 Task: Add Sprouts Hatch Jack Fancy Shredded Cheese to the cart.
Action: Mouse moved to (14, 92)
Screenshot: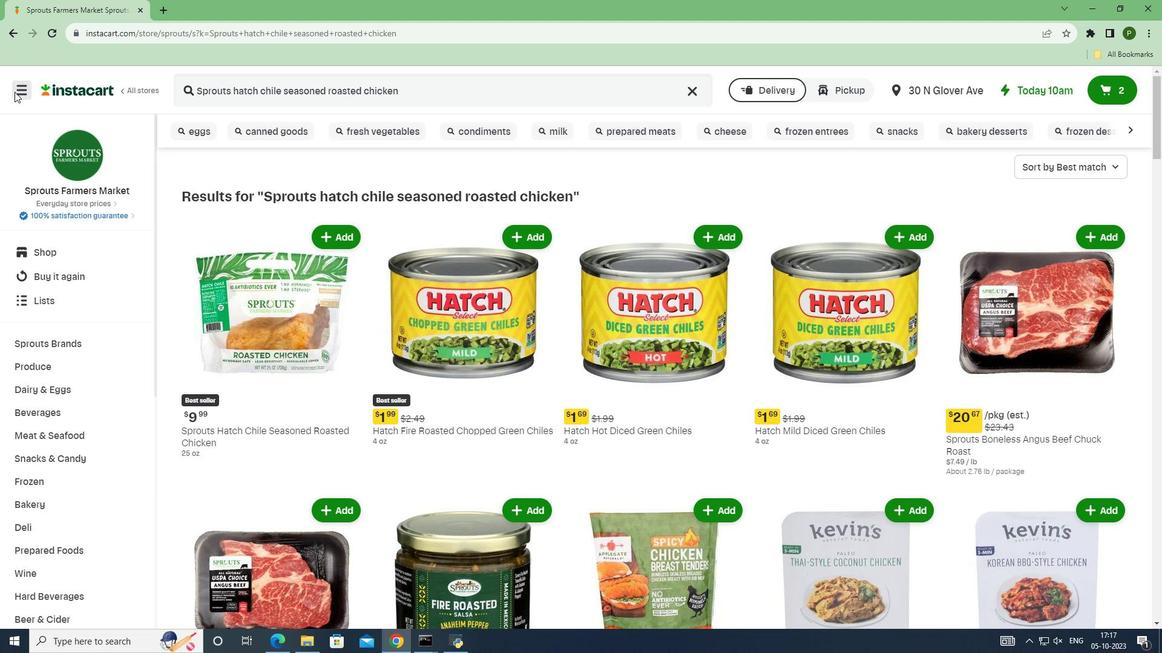 
Action: Mouse pressed left at (14, 92)
Screenshot: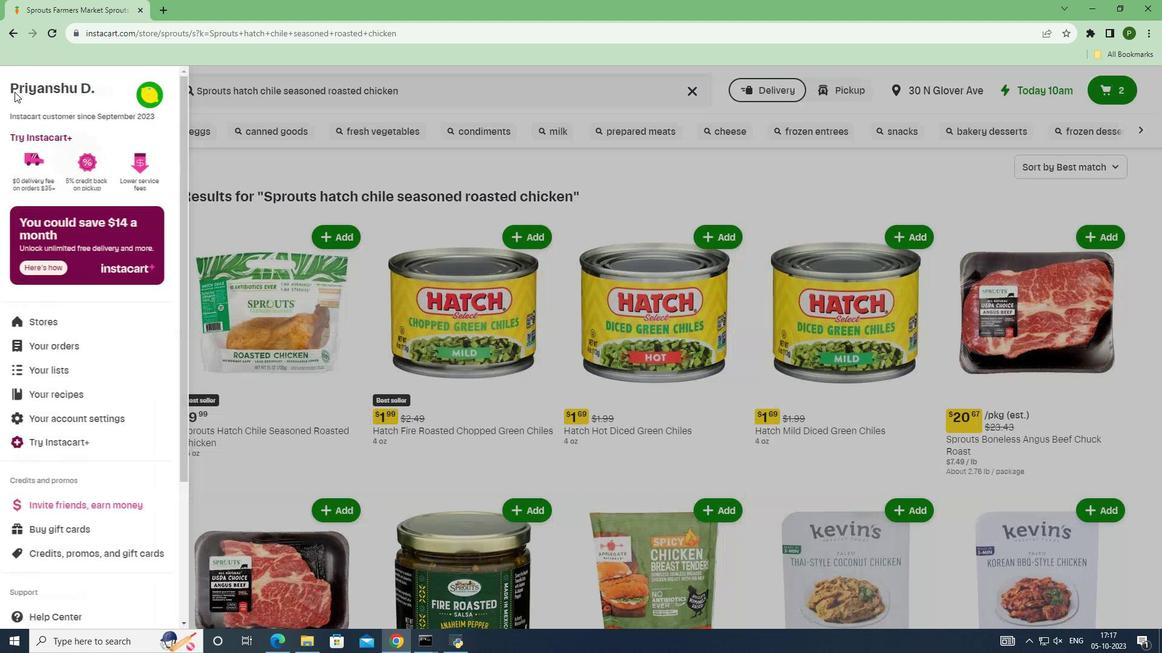 
Action: Mouse moved to (65, 314)
Screenshot: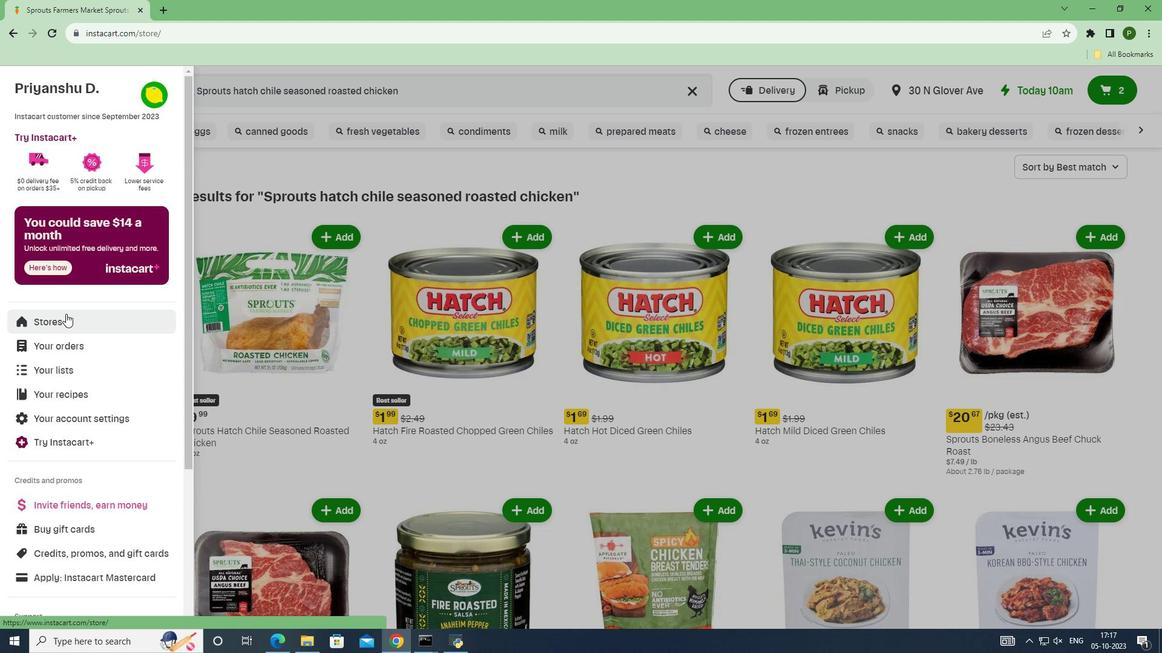 
Action: Mouse pressed left at (65, 314)
Screenshot: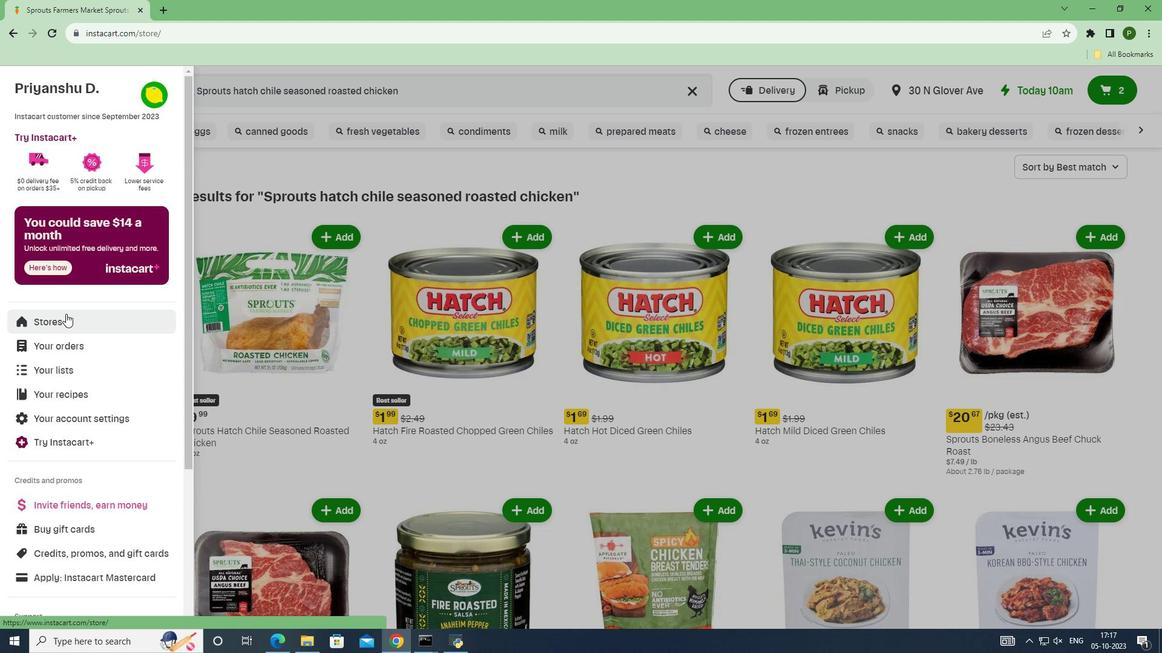 
Action: Mouse moved to (282, 141)
Screenshot: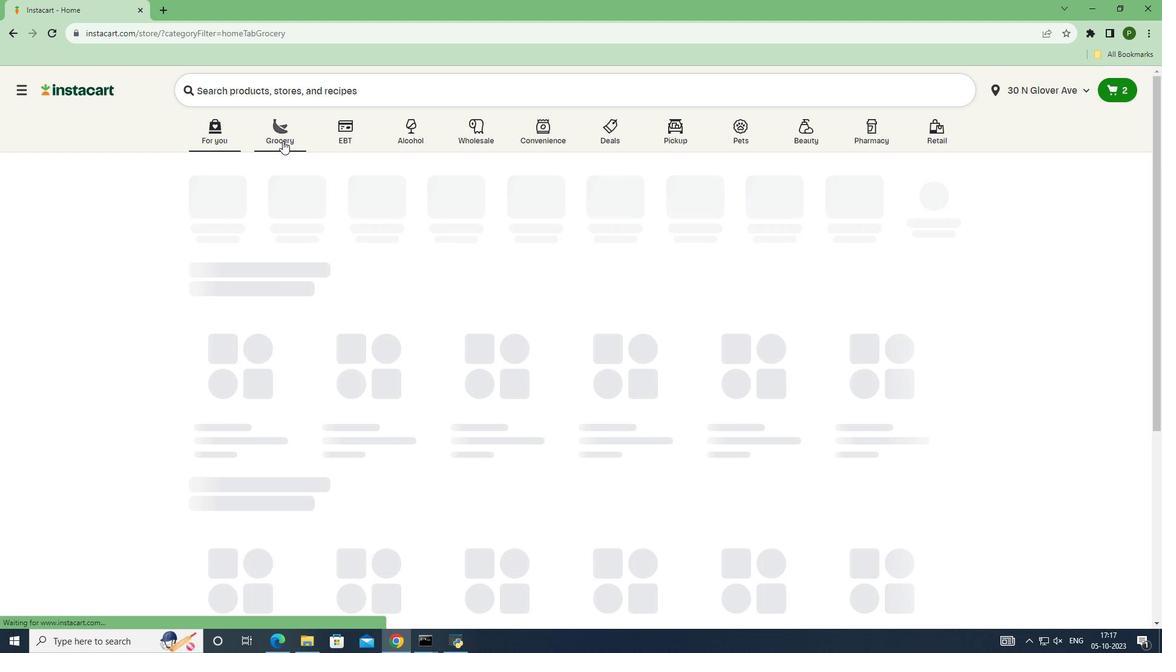 
Action: Mouse pressed left at (282, 141)
Screenshot: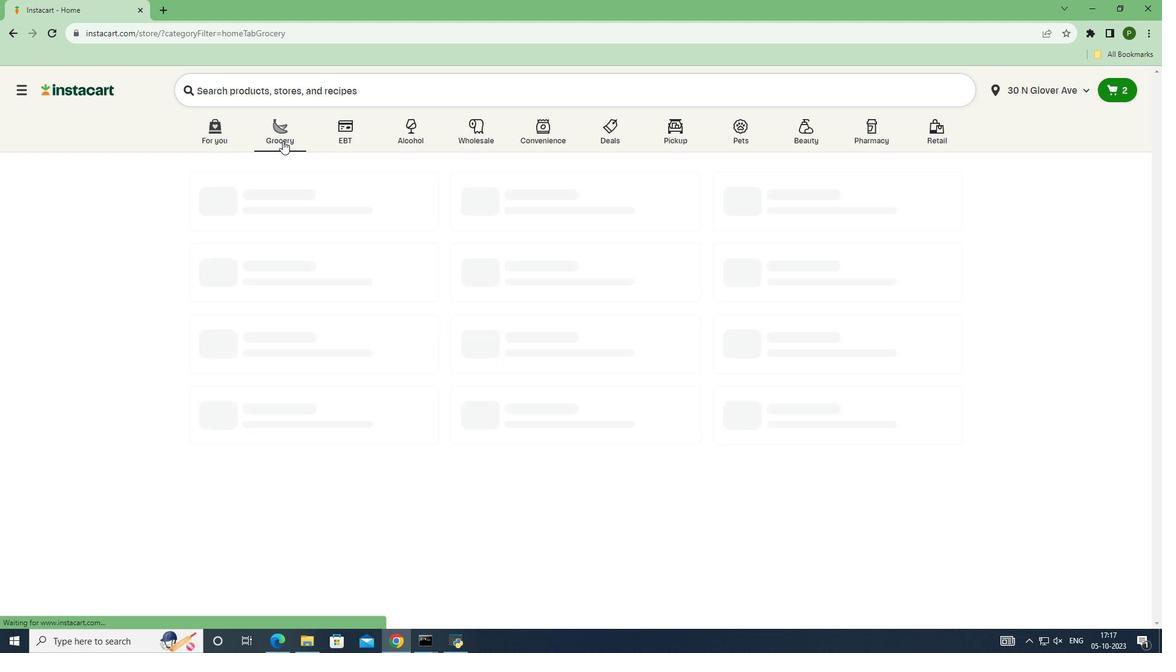 
Action: Mouse moved to (361, 220)
Screenshot: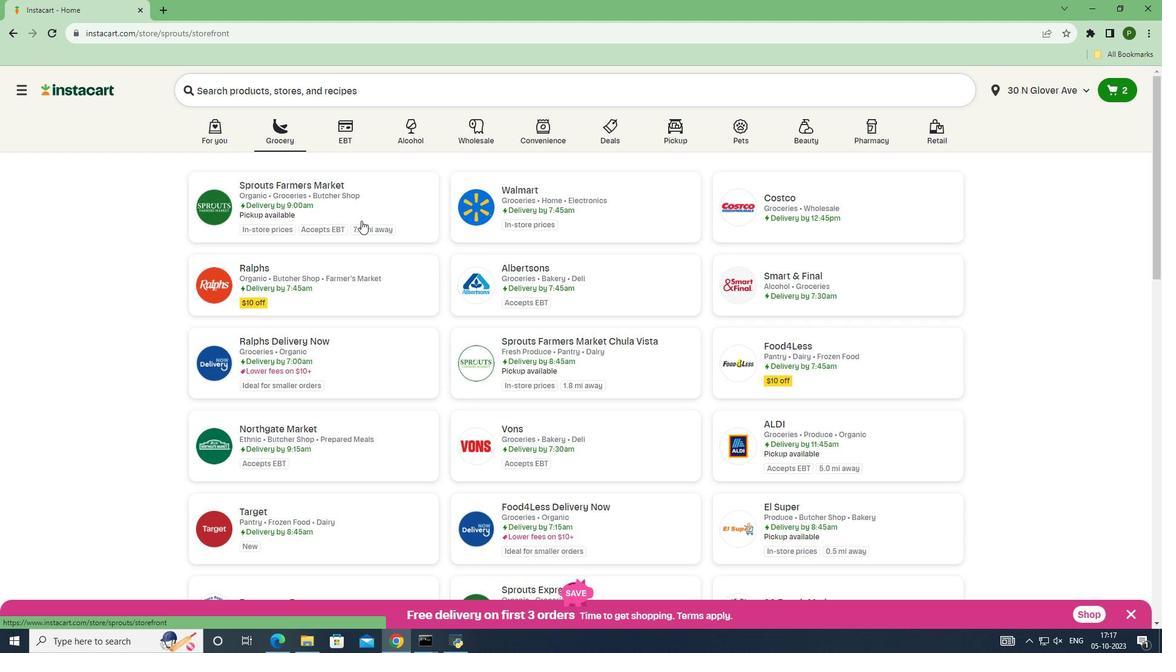 
Action: Mouse pressed left at (361, 220)
Screenshot: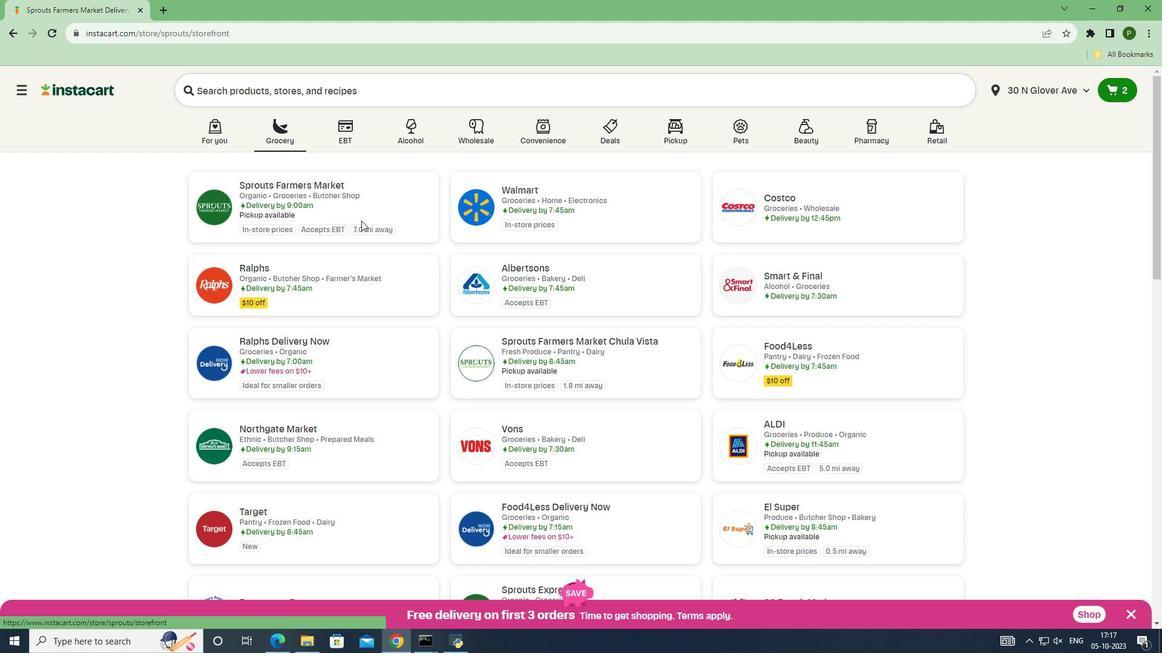
Action: Mouse moved to (72, 345)
Screenshot: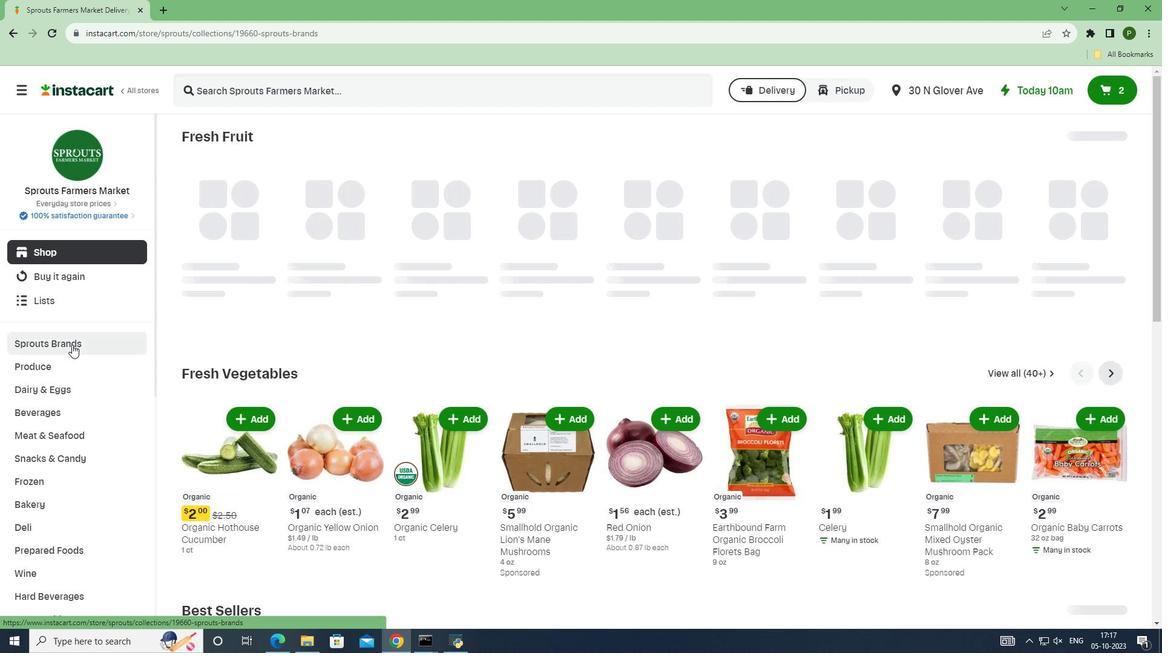
Action: Mouse pressed left at (72, 345)
Screenshot: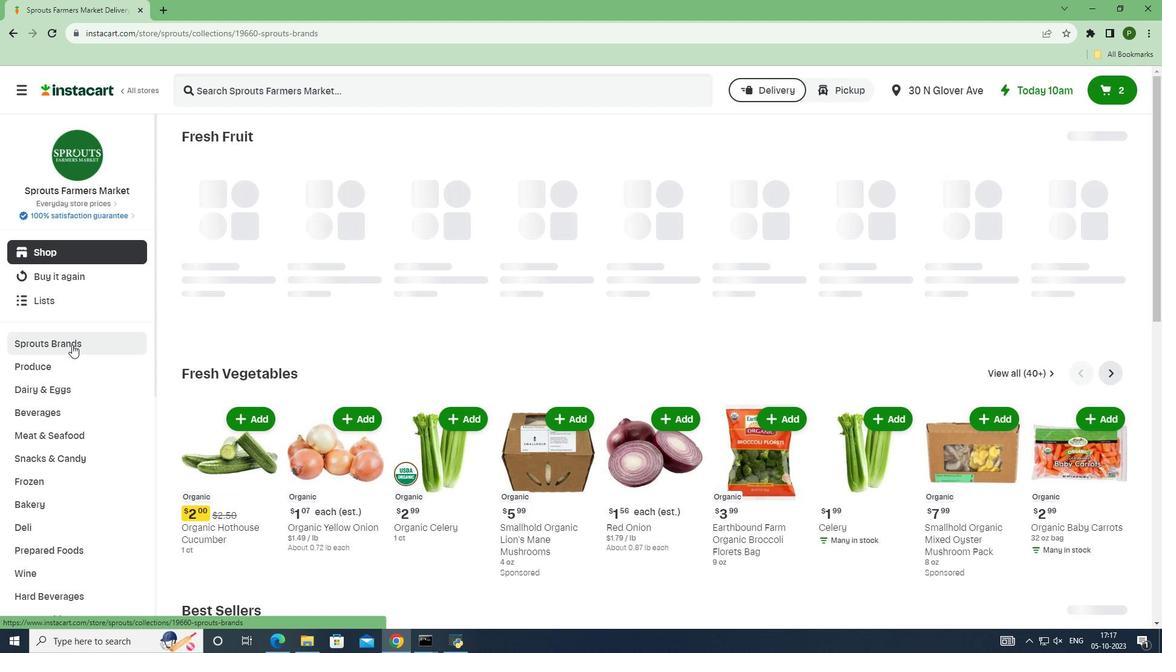 
Action: Mouse moved to (59, 490)
Screenshot: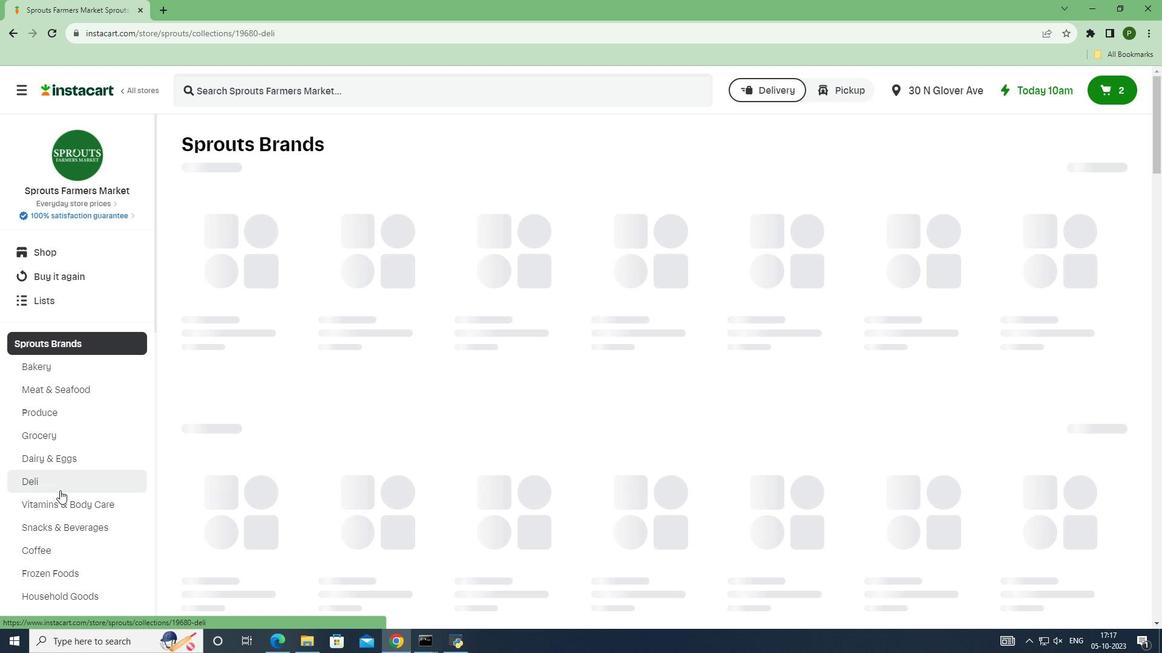 
Action: Mouse pressed left at (59, 490)
Screenshot: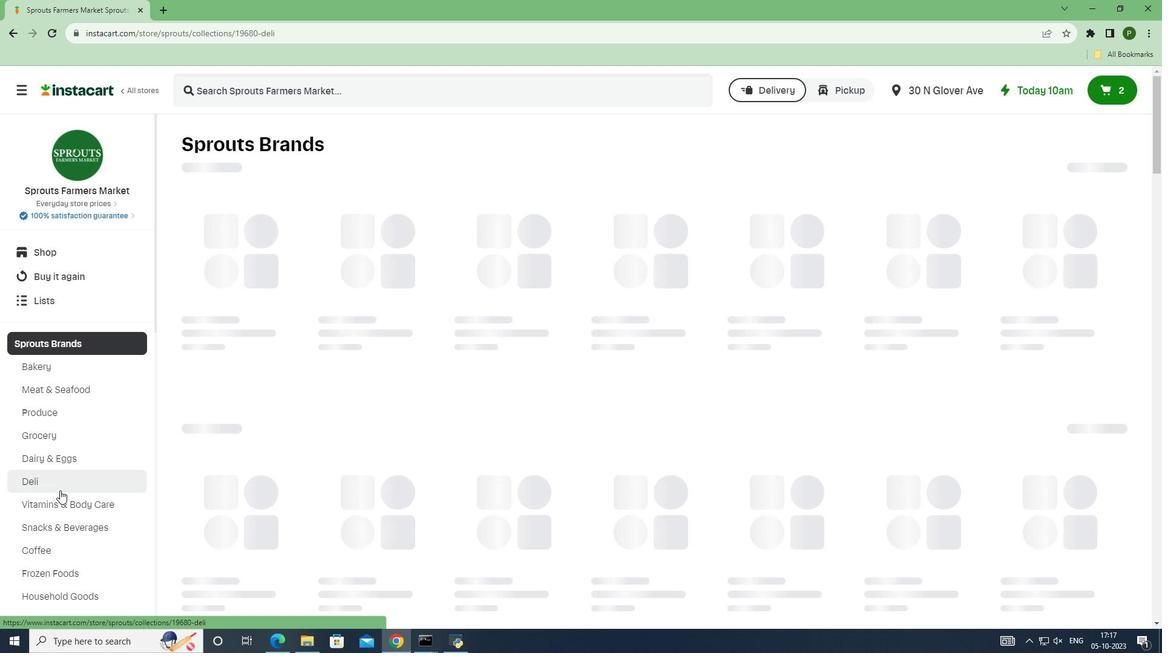 
Action: Mouse moved to (370, 96)
Screenshot: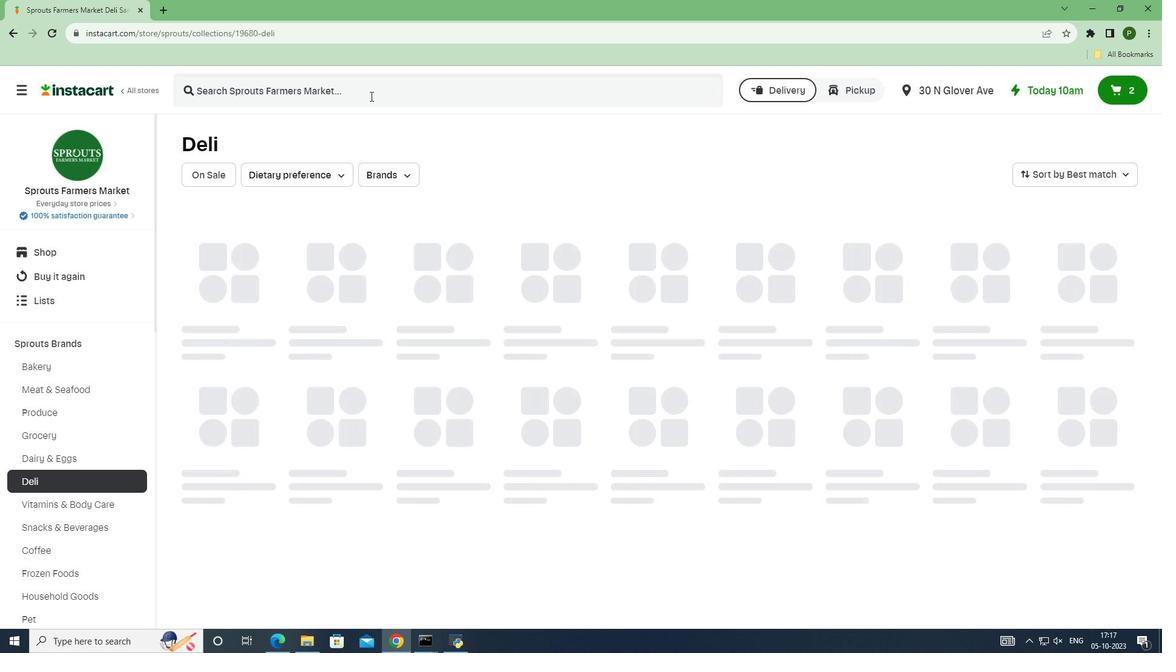 
Action: Mouse pressed left at (370, 96)
Screenshot: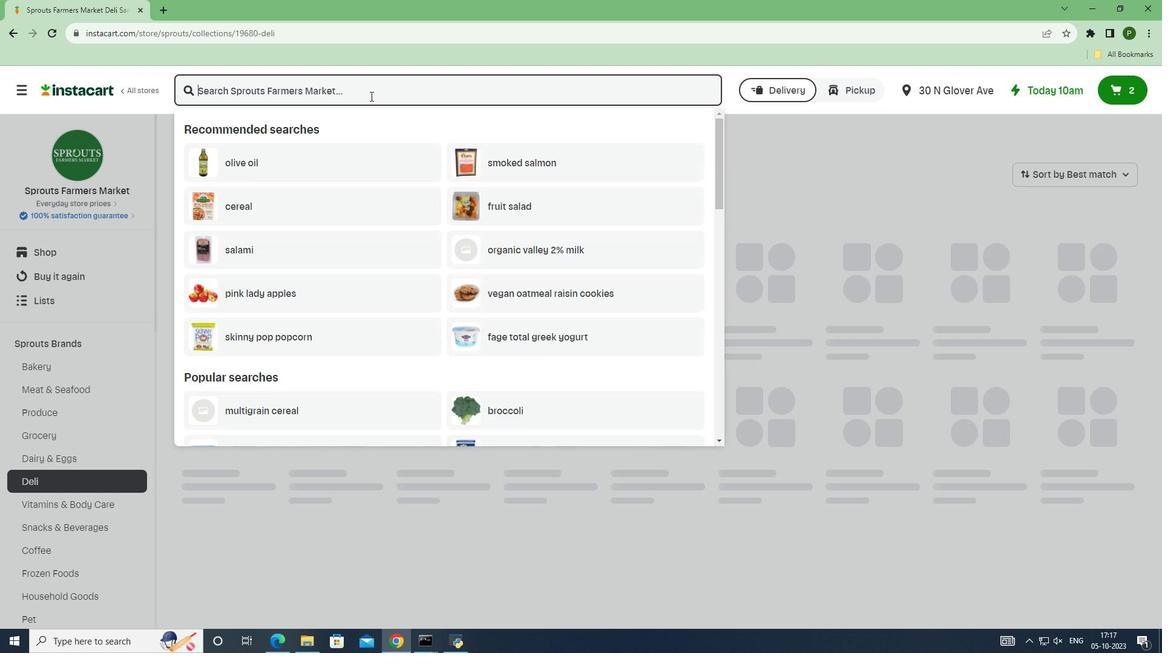 
Action: Key pressed <Key.caps_lock>S<Key.caps_lock>prouts
Screenshot: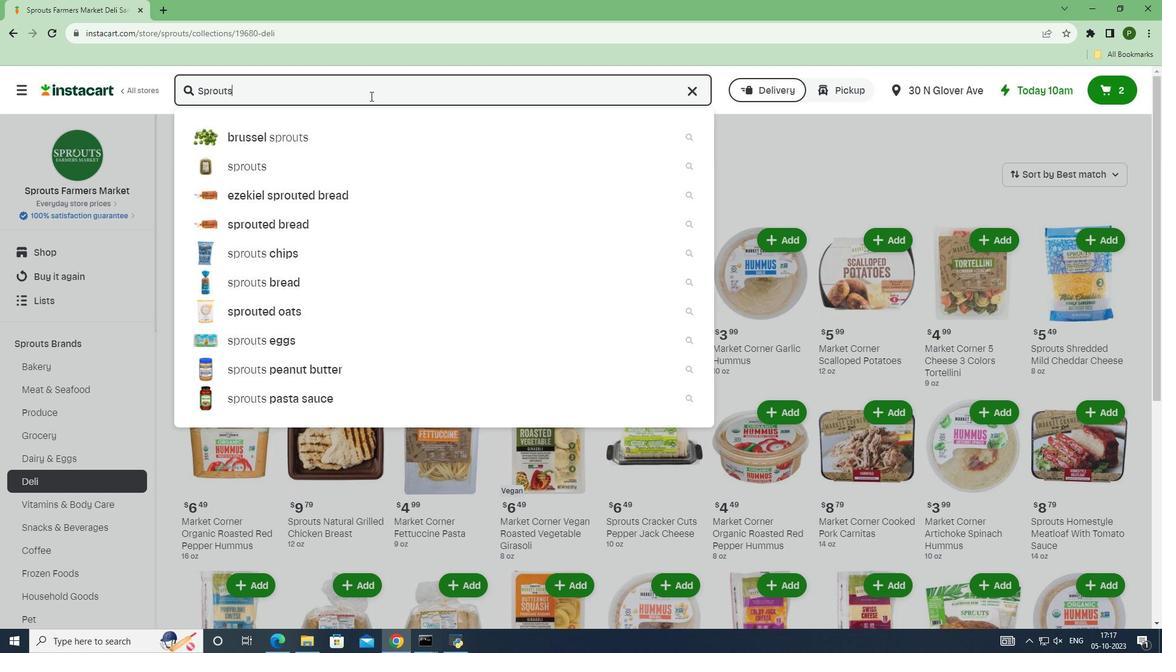 
Action: Mouse moved to (369, 95)
Screenshot: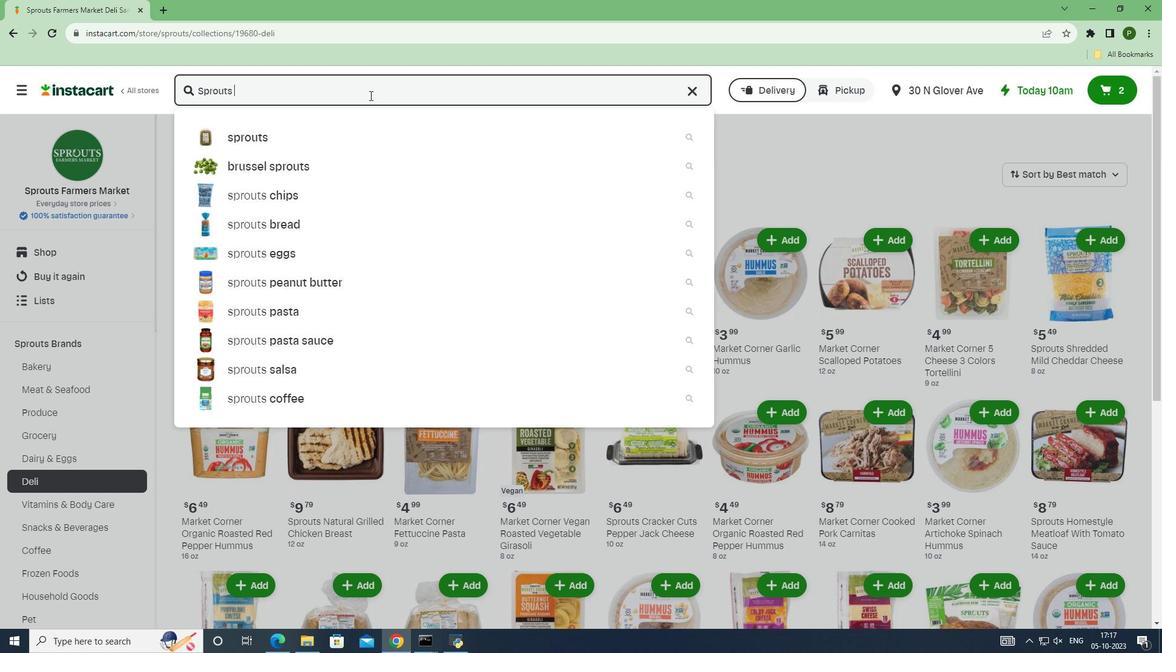 
Action: Key pressed <Key.space>hatch<Key.space>jack<Key.space>fancy<Key.space>shredded<Key.space>cheese<Key.space><Key.enter>
Screenshot: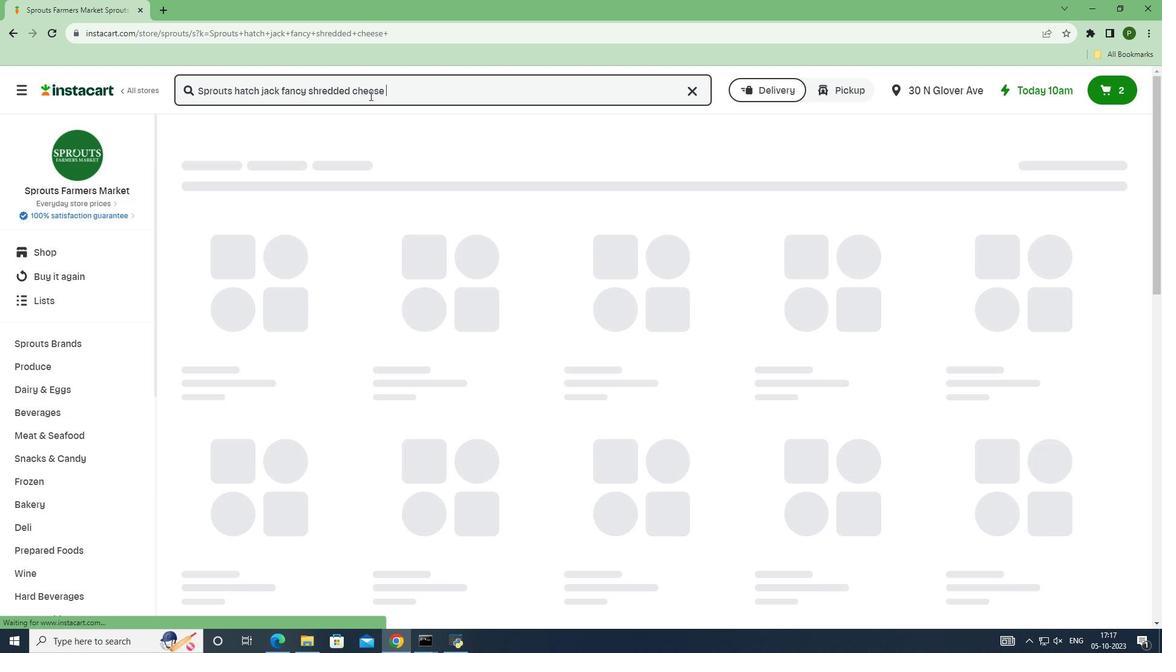 
Action: Mouse moved to (889, 204)
Screenshot: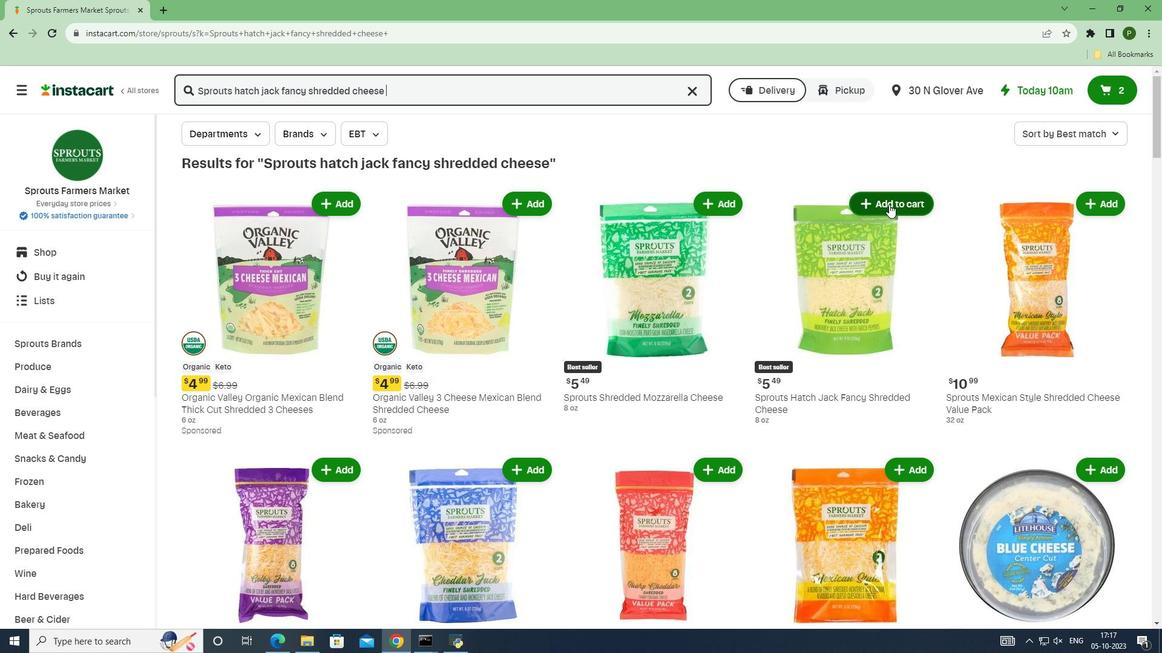 
Action: Mouse pressed left at (889, 204)
Screenshot: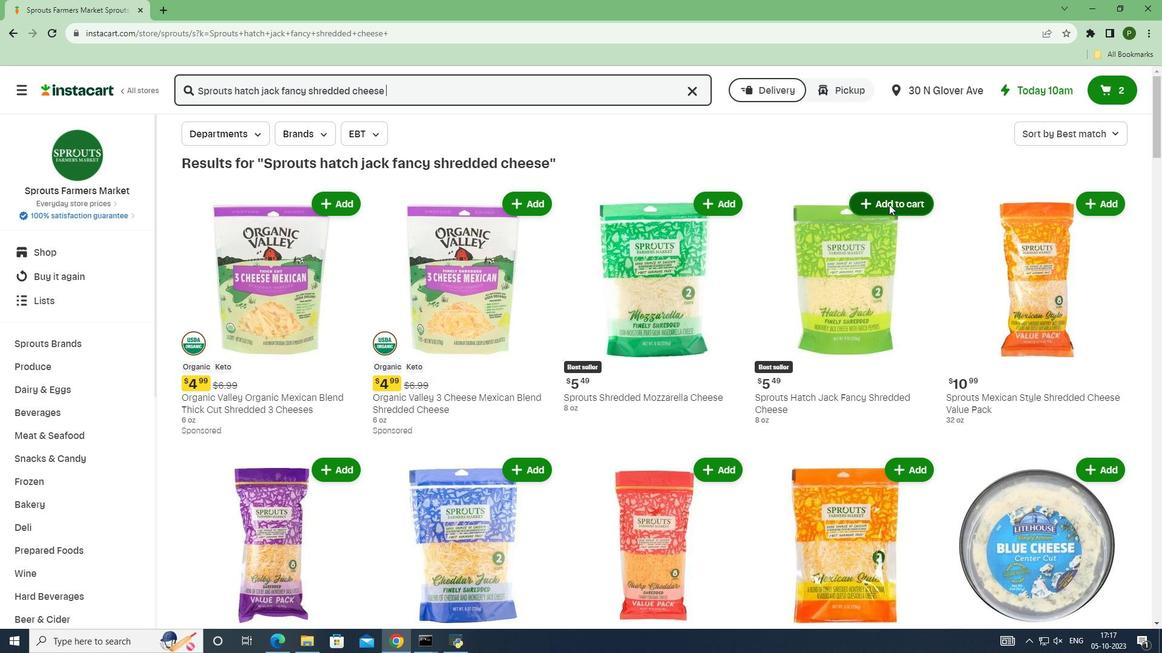 
